 Task: Select the off option in the line that has folded area.
Action: Mouse moved to (19, 499)
Screenshot: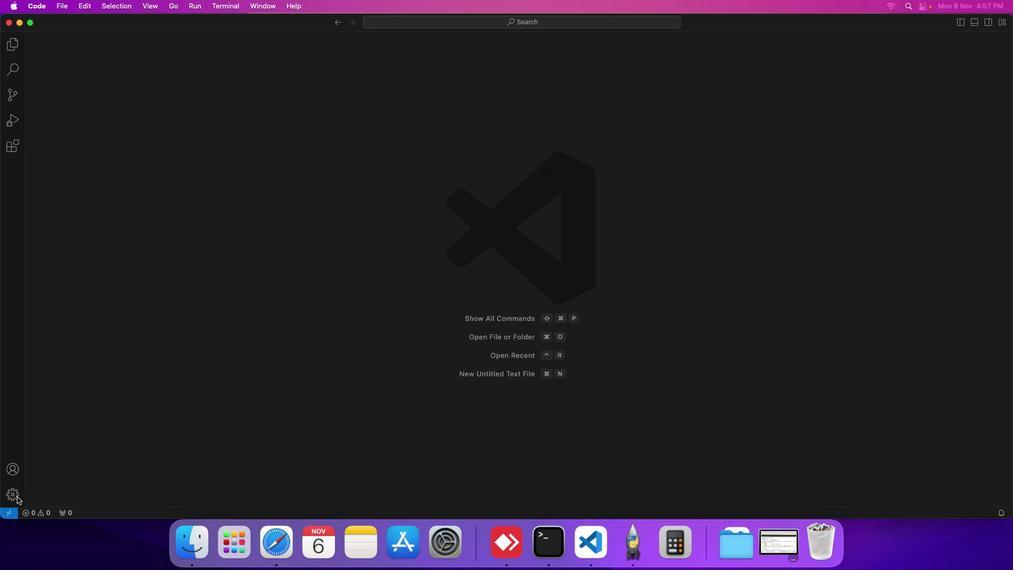 
Action: Mouse pressed left at (19, 499)
Screenshot: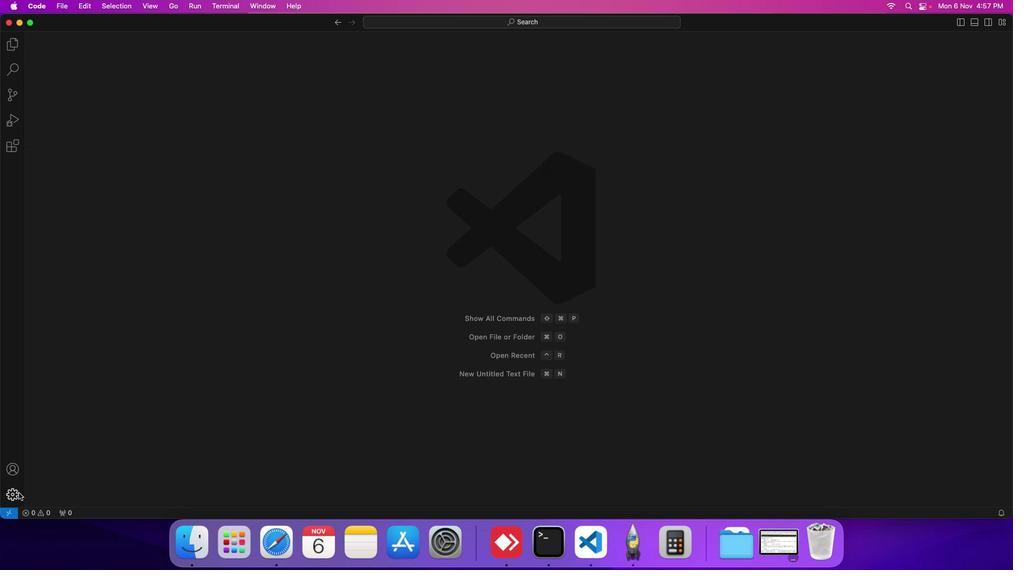 
Action: Mouse moved to (59, 414)
Screenshot: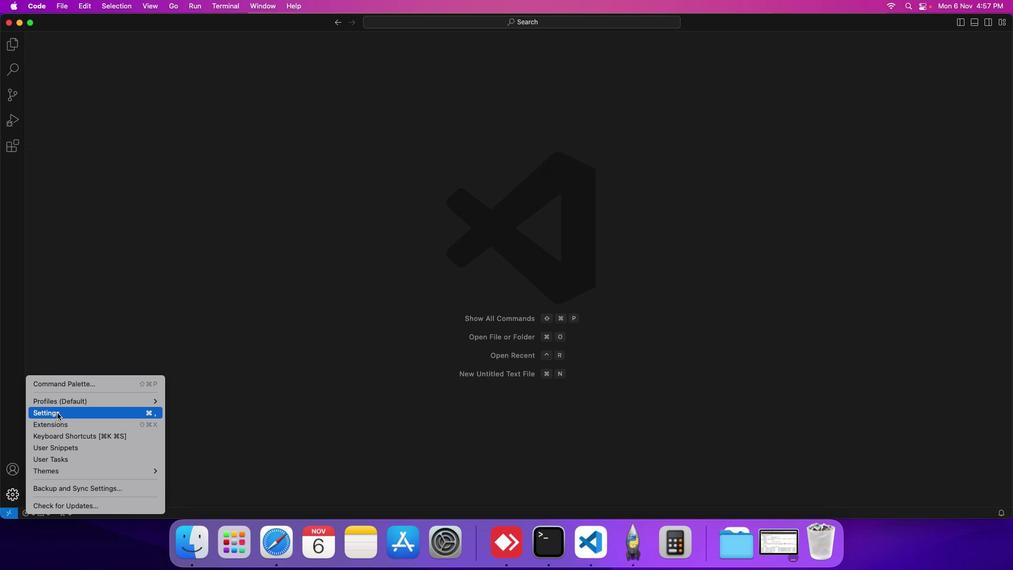 
Action: Mouse pressed left at (59, 414)
Screenshot: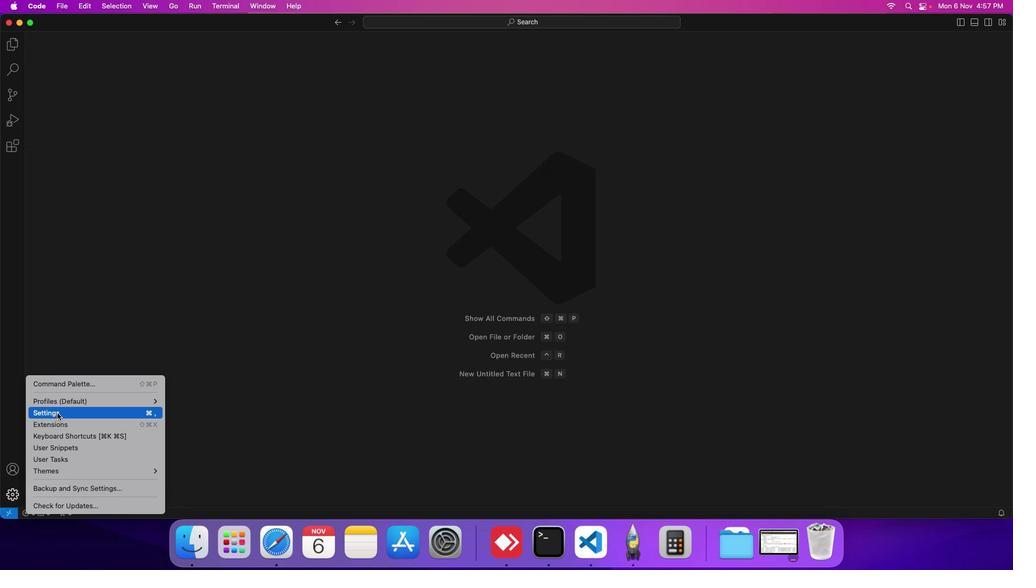 
Action: Mouse moved to (257, 154)
Screenshot: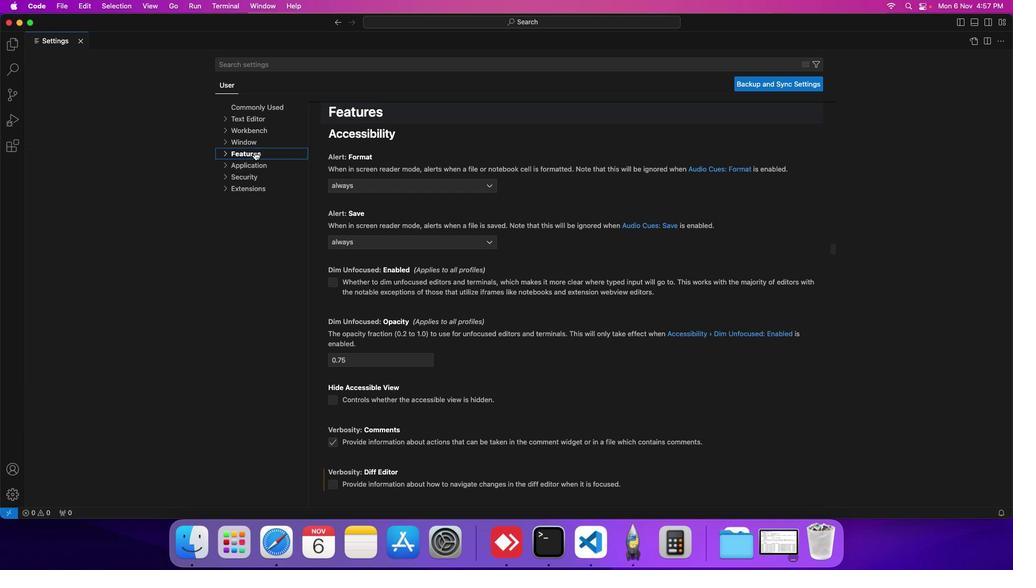 
Action: Mouse pressed left at (257, 154)
Screenshot: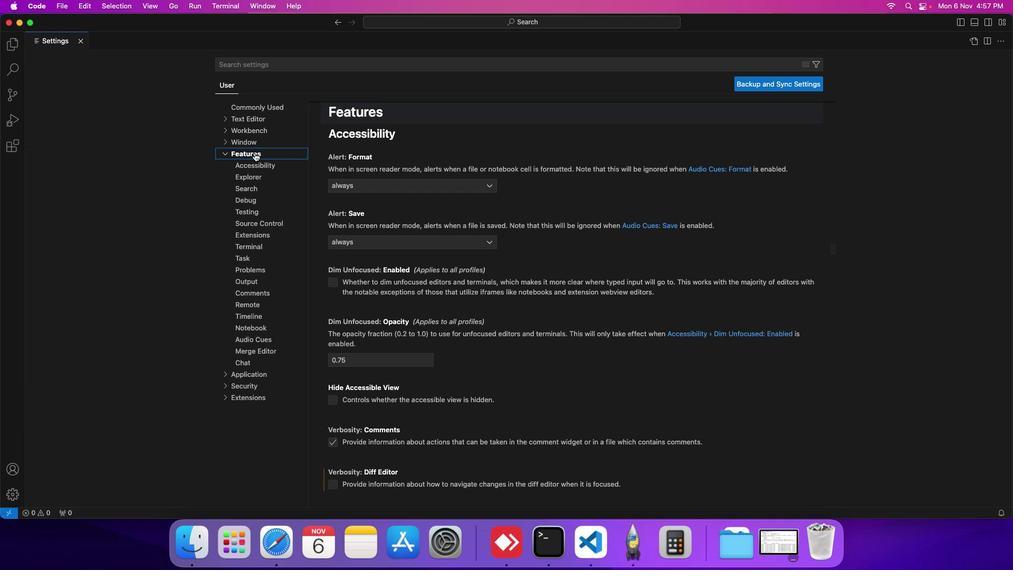 
Action: Mouse moved to (258, 344)
Screenshot: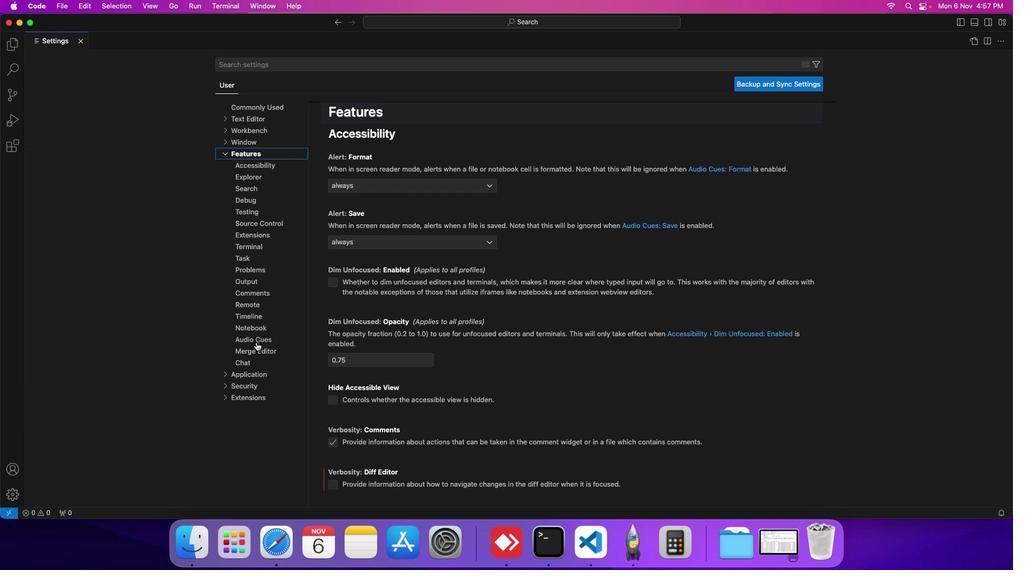 
Action: Mouse pressed left at (258, 344)
Screenshot: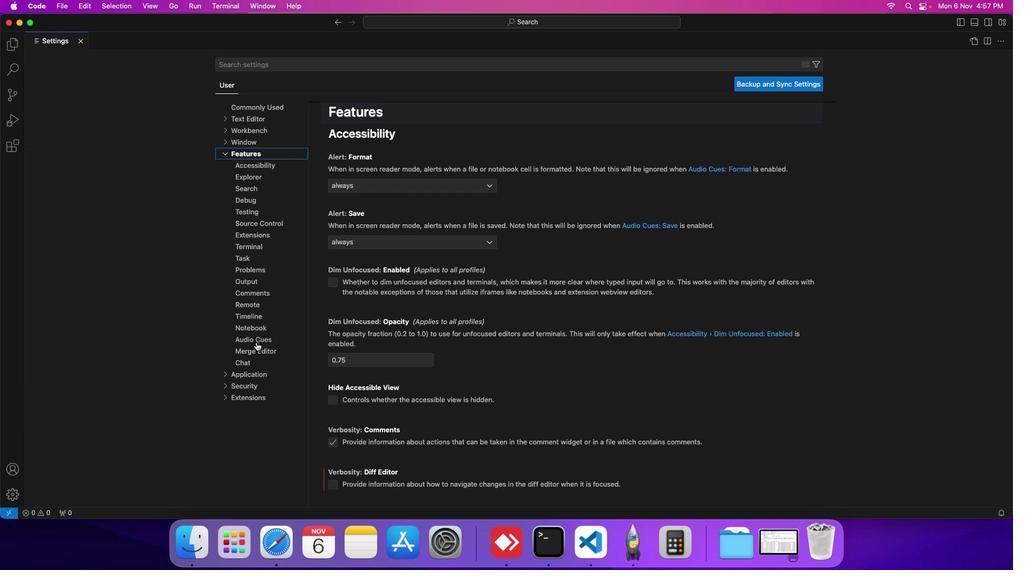 
Action: Mouse moved to (362, 401)
Screenshot: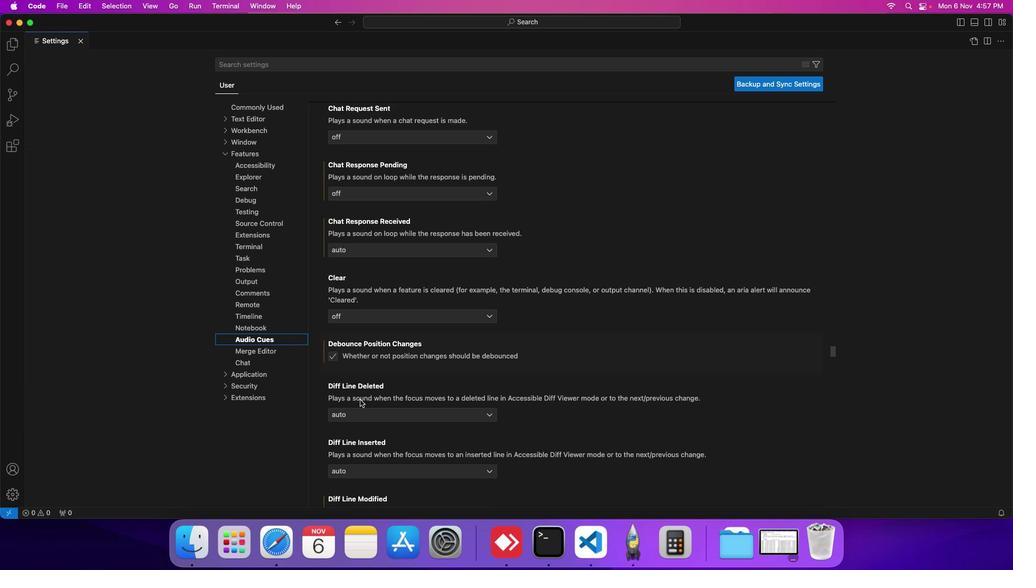 
Action: Mouse scrolled (362, 401) with delta (2, 1)
Screenshot: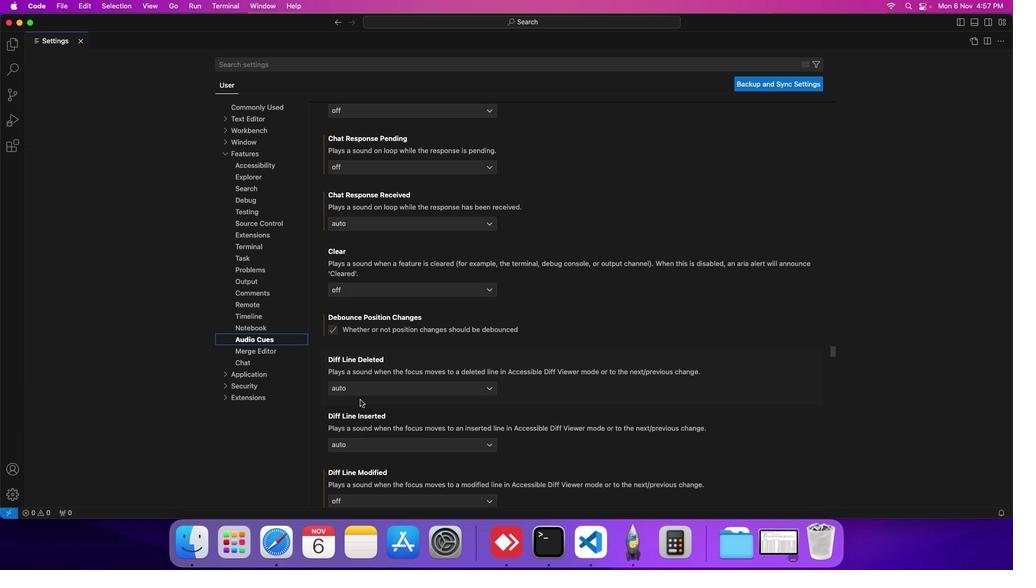 
Action: Mouse scrolled (362, 401) with delta (2, 1)
Screenshot: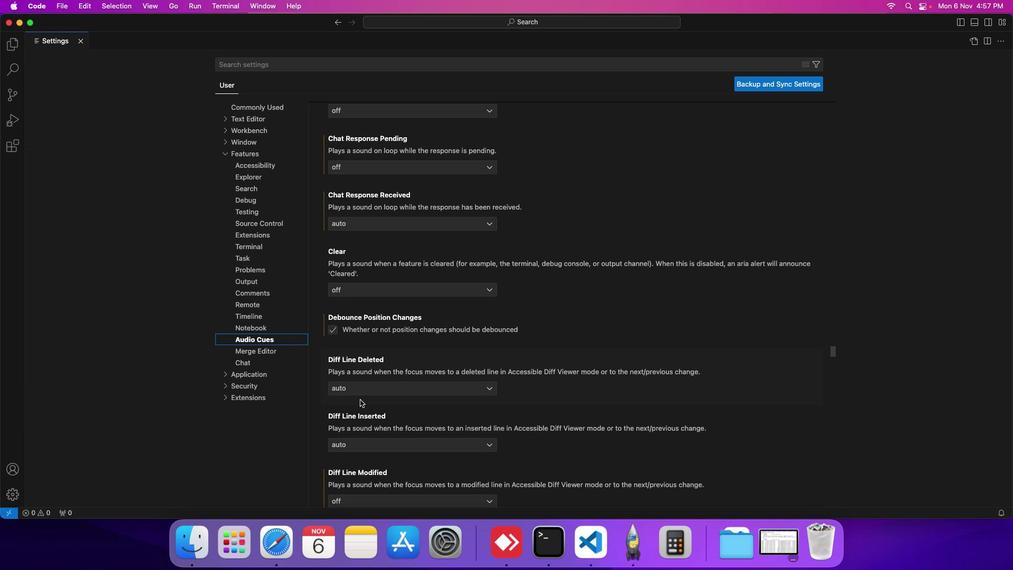 
Action: Mouse scrolled (362, 401) with delta (2, 1)
Screenshot: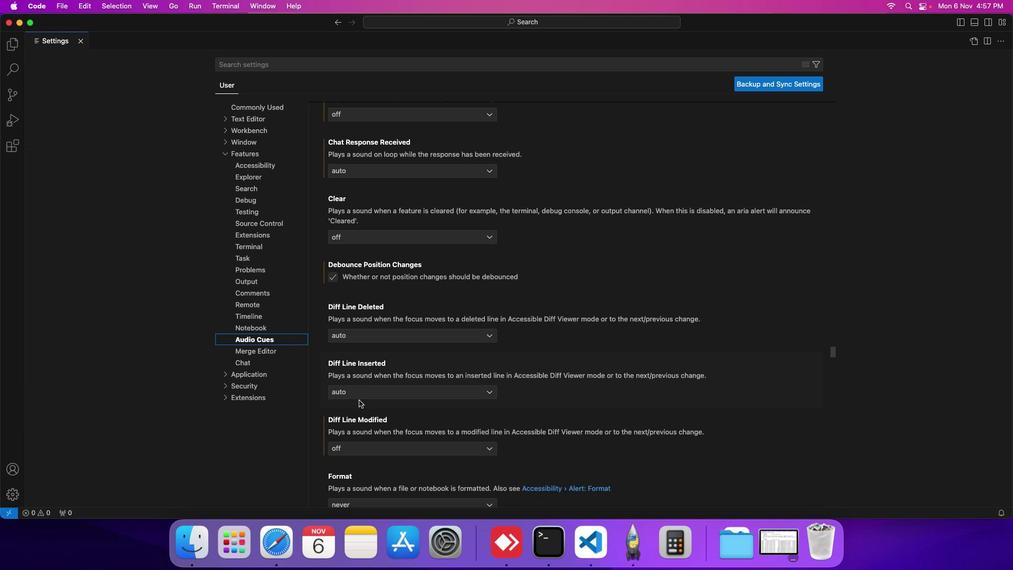 
Action: Mouse moved to (361, 402)
Screenshot: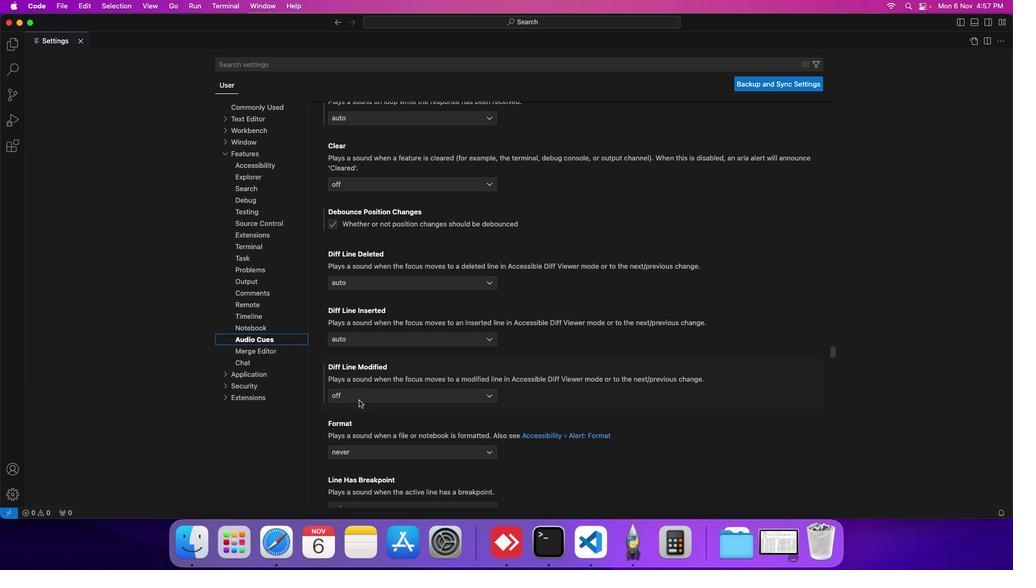 
Action: Mouse scrolled (361, 402) with delta (2, 1)
Screenshot: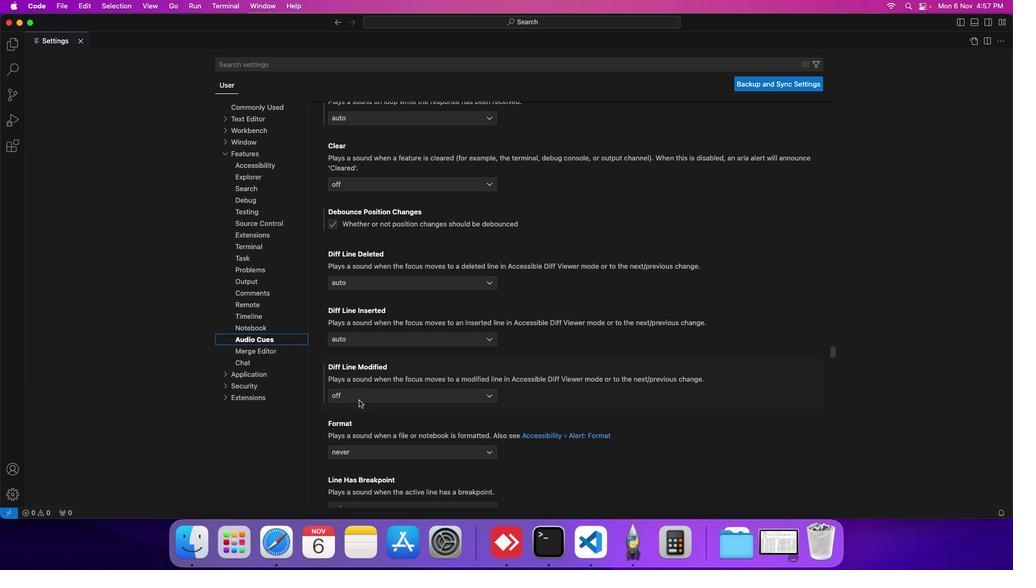 
Action: Mouse scrolled (361, 402) with delta (2, 1)
Screenshot: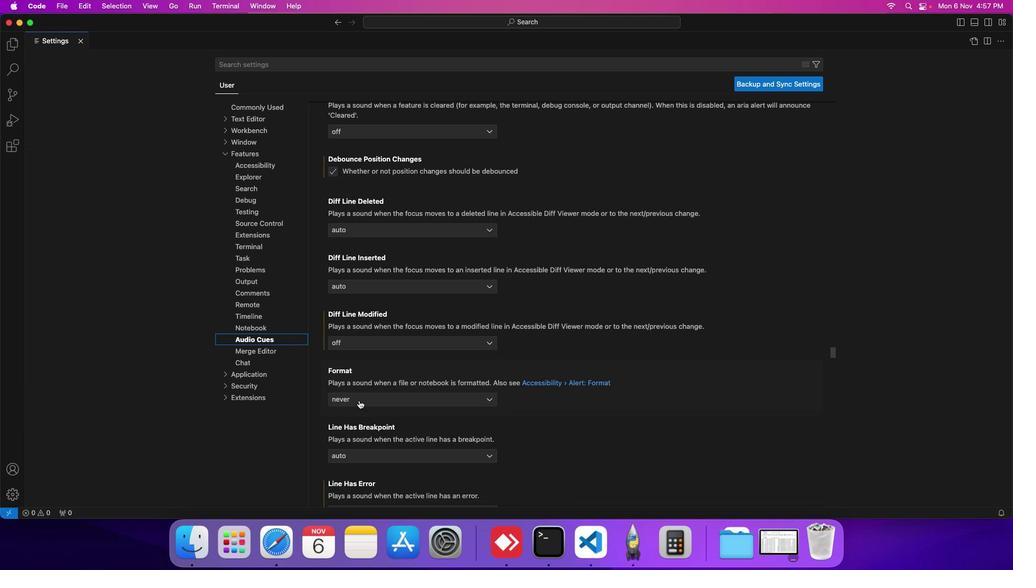 
Action: Mouse scrolled (361, 402) with delta (2, 1)
Screenshot: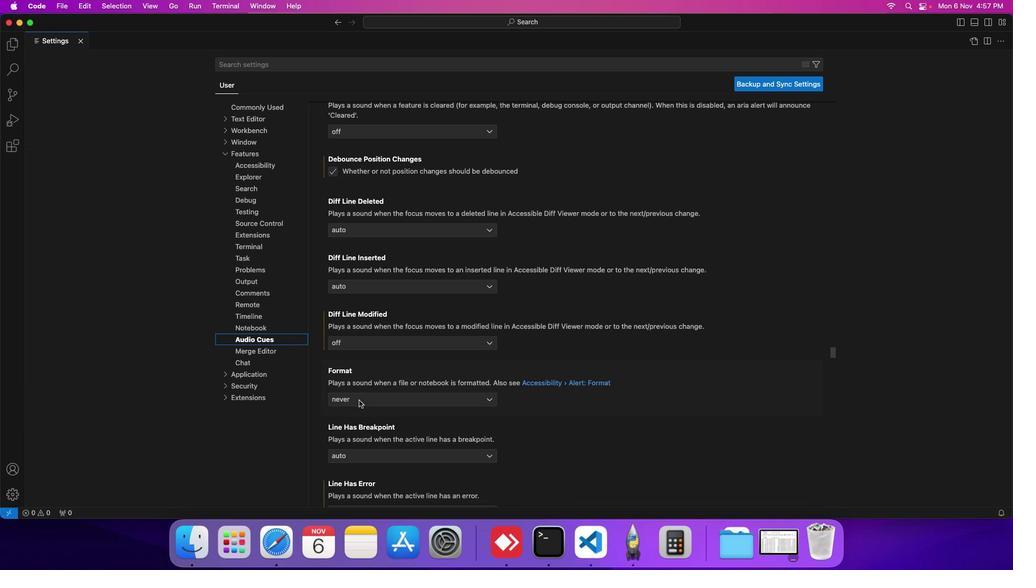 
Action: Mouse scrolled (361, 402) with delta (2, 1)
Screenshot: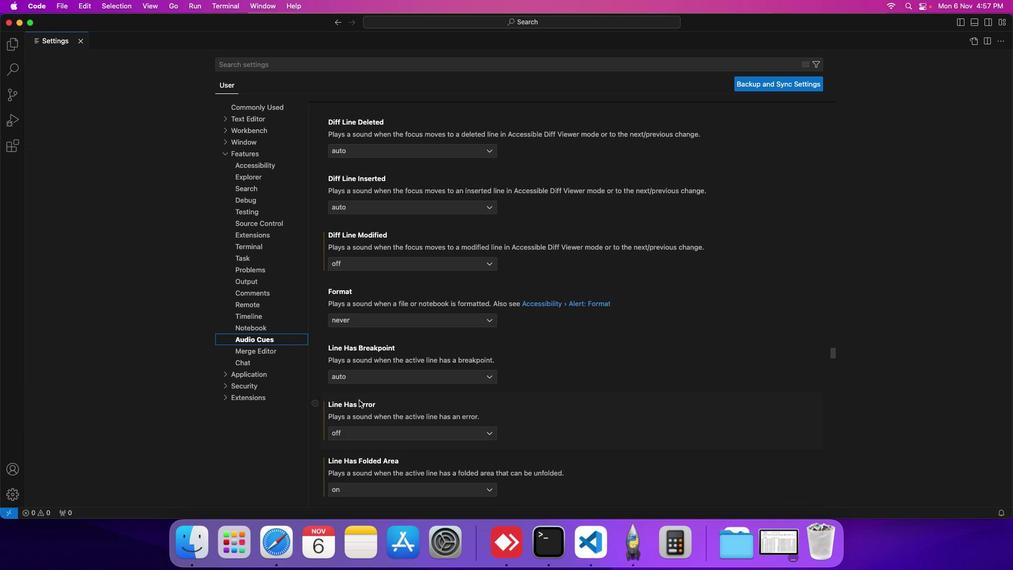 
Action: Mouse scrolled (361, 402) with delta (2, 0)
Screenshot: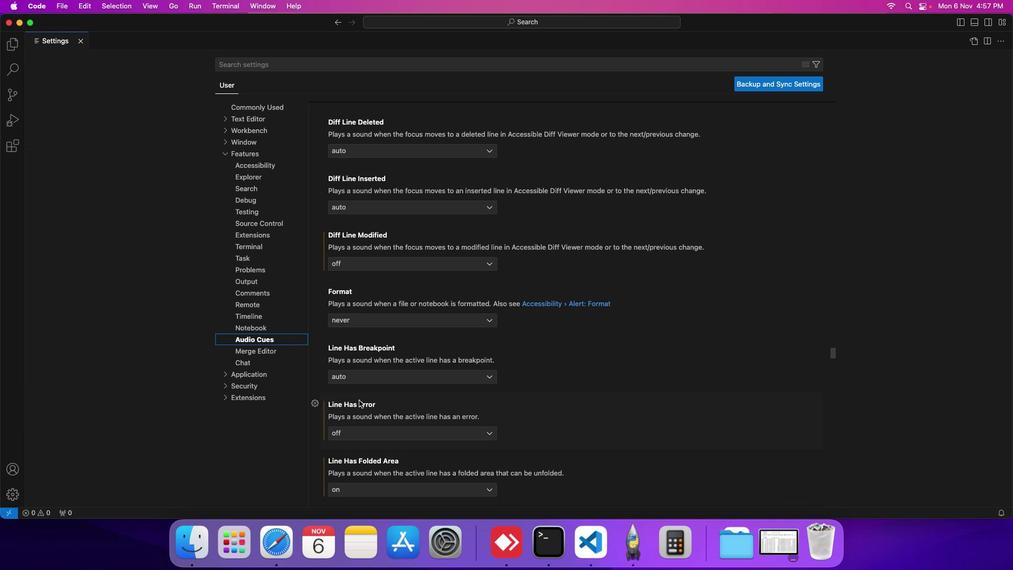 
Action: Mouse scrolled (361, 402) with delta (2, 1)
Screenshot: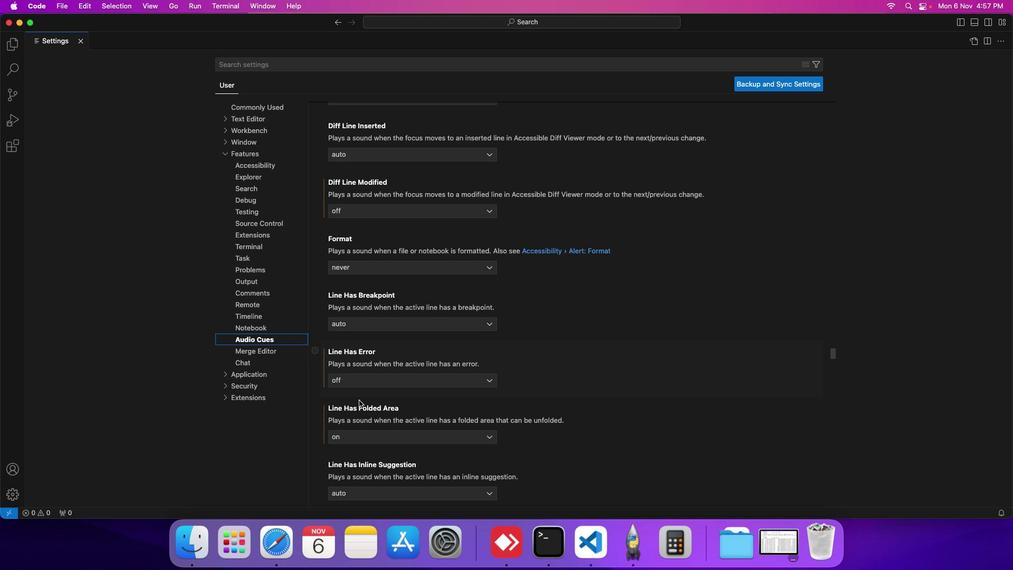 
Action: Mouse scrolled (361, 402) with delta (2, 1)
Screenshot: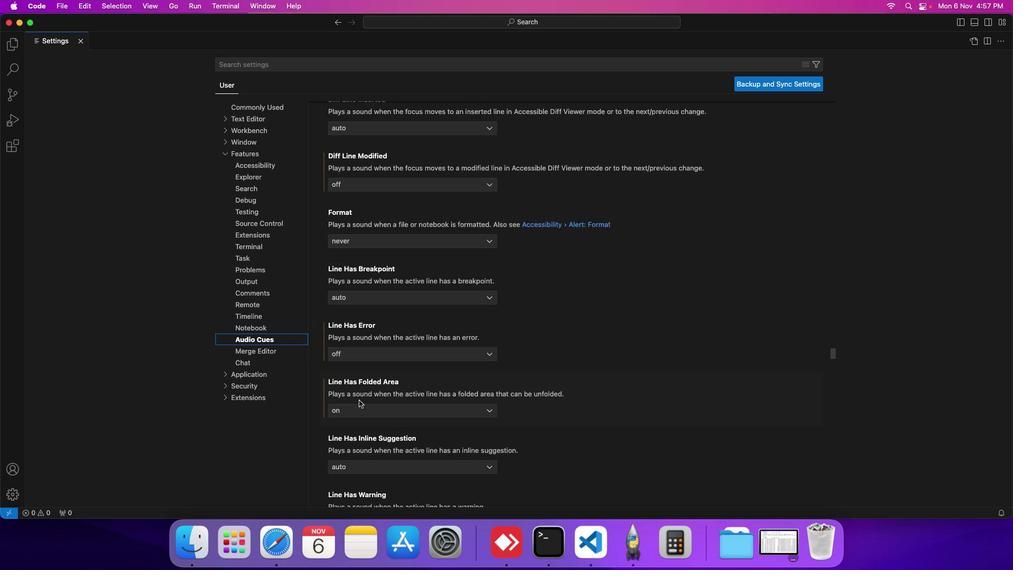 
Action: Mouse scrolled (361, 402) with delta (2, 1)
Screenshot: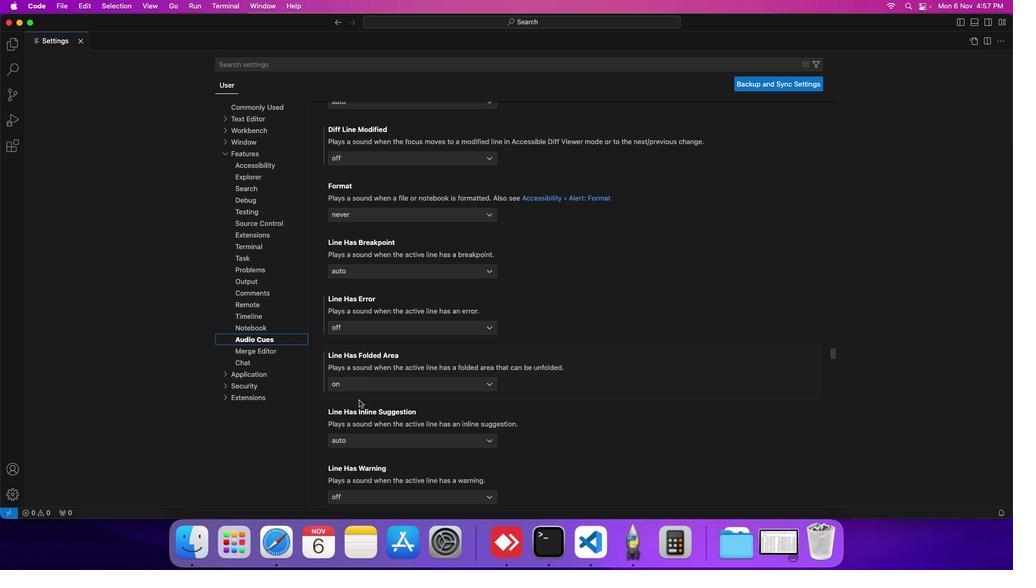 
Action: Mouse scrolled (361, 402) with delta (2, 1)
Screenshot: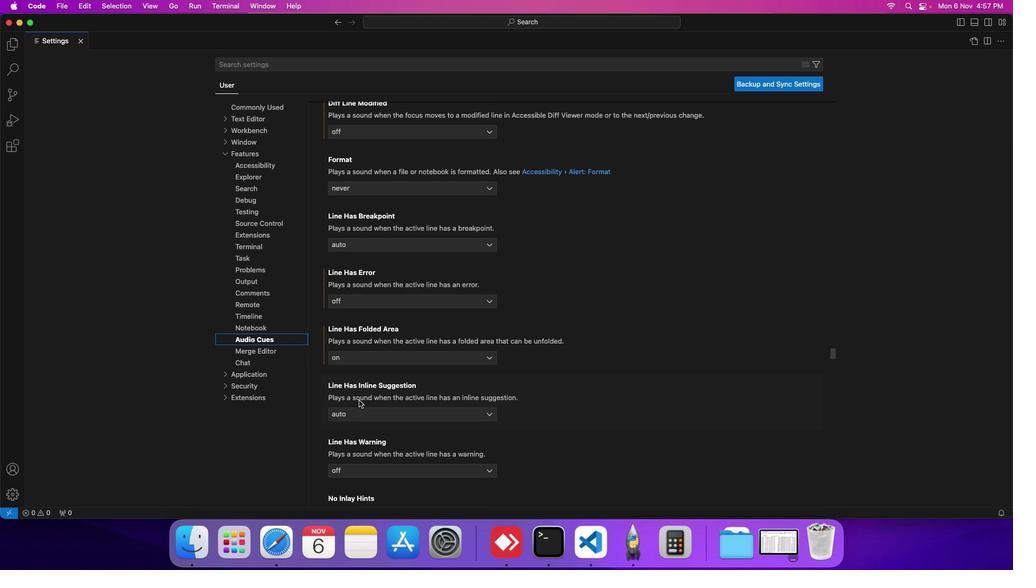 
Action: Mouse scrolled (361, 402) with delta (2, 1)
Screenshot: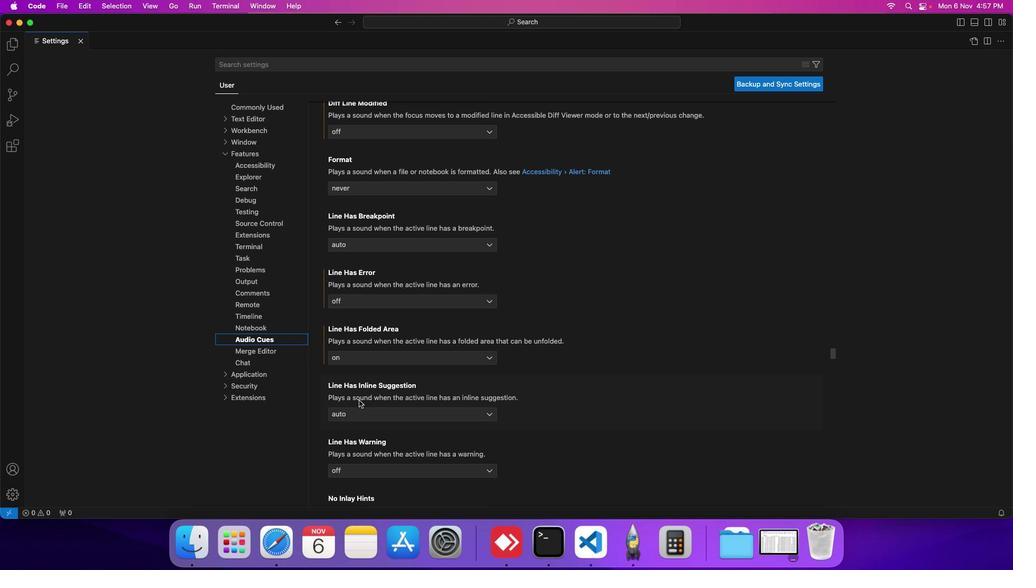 
Action: Mouse scrolled (361, 402) with delta (2, 1)
Screenshot: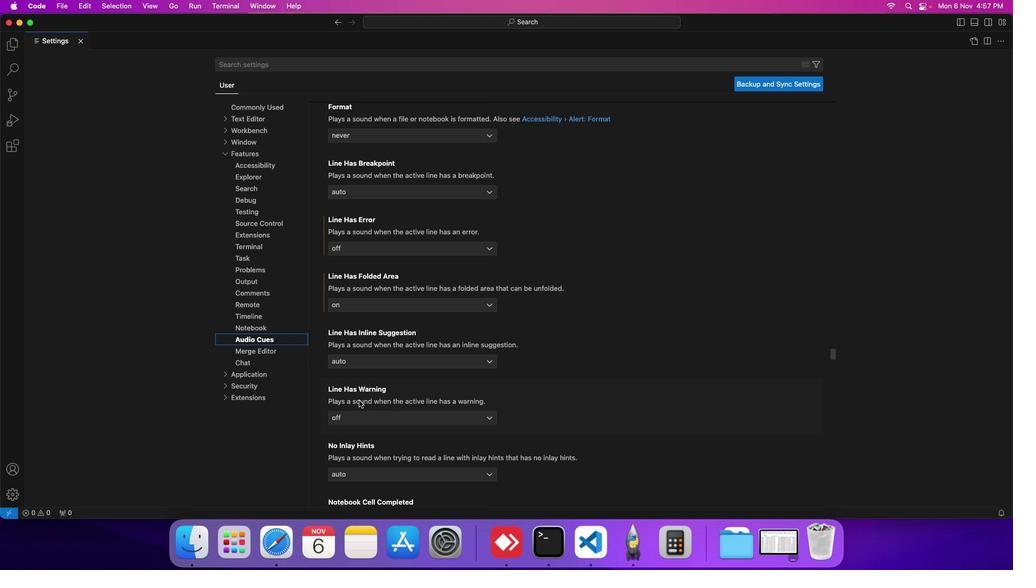
Action: Mouse scrolled (361, 402) with delta (2, 1)
Screenshot: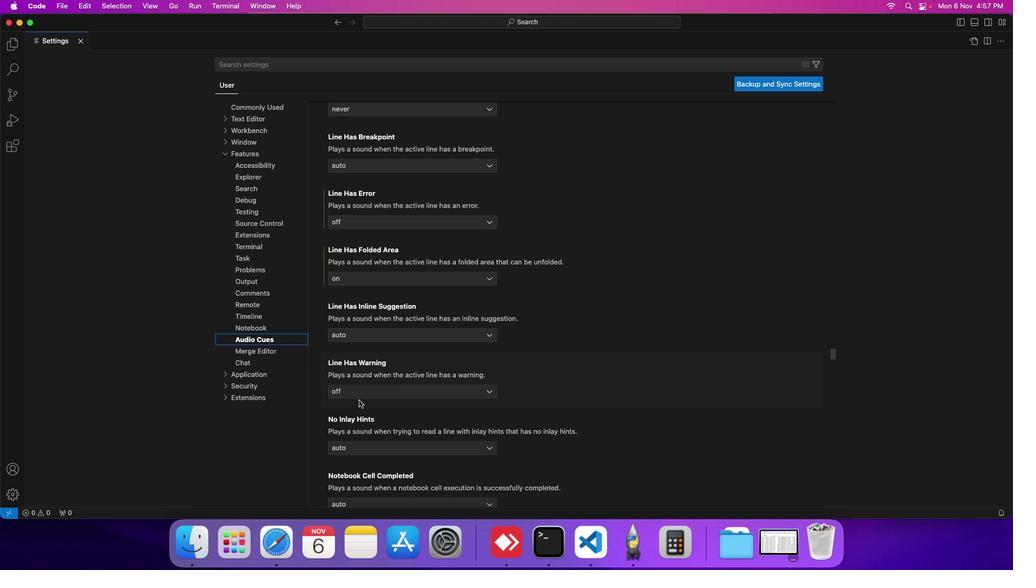 
Action: Mouse scrolled (361, 402) with delta (2, 1)
Screenshot: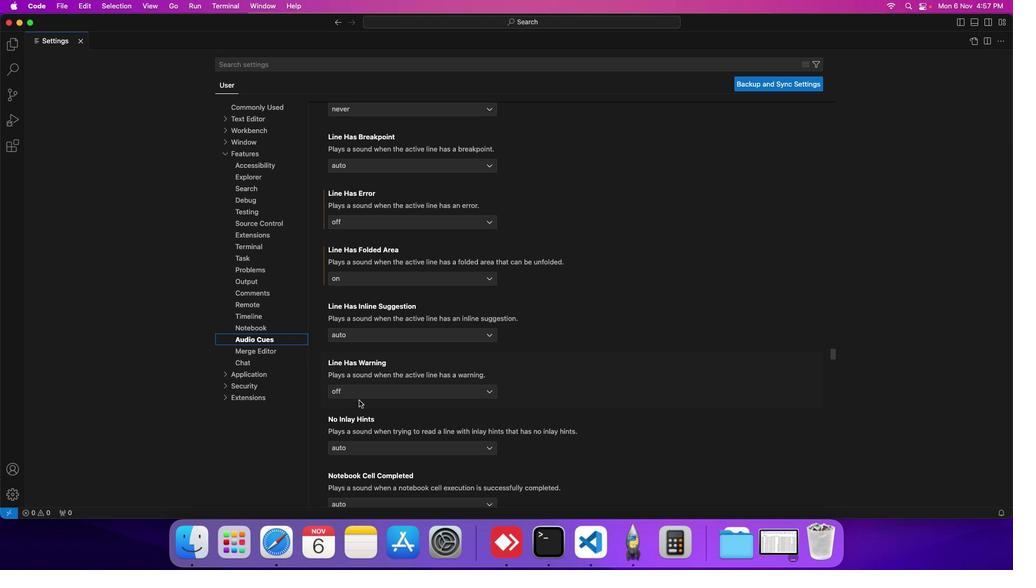 
Action: Mouse scrolled (361, 402) with delta (2, 1)
Screenshot: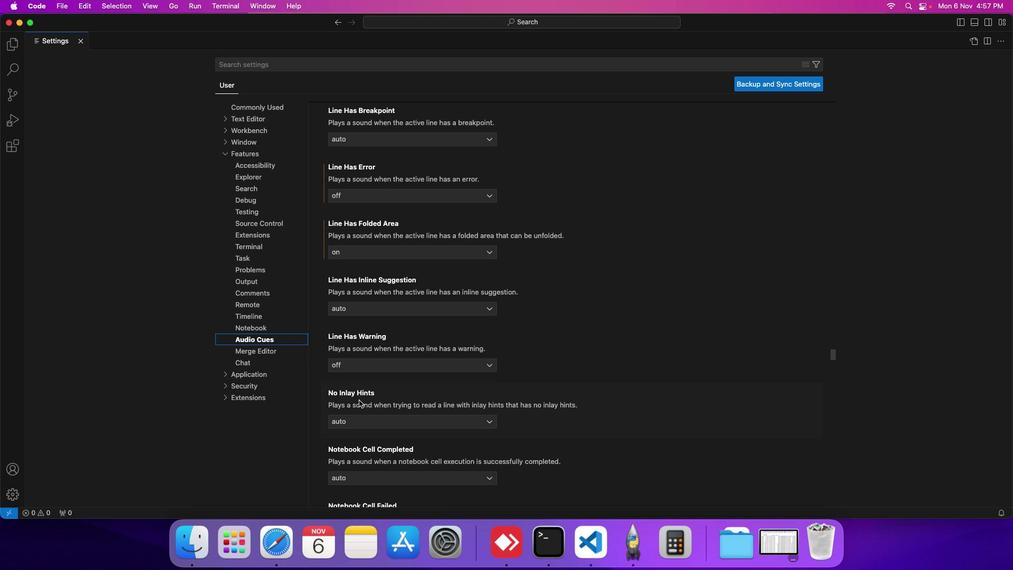 
Action: Mouse scrolled (361, 402) with delta (2, 2)
Screenshot: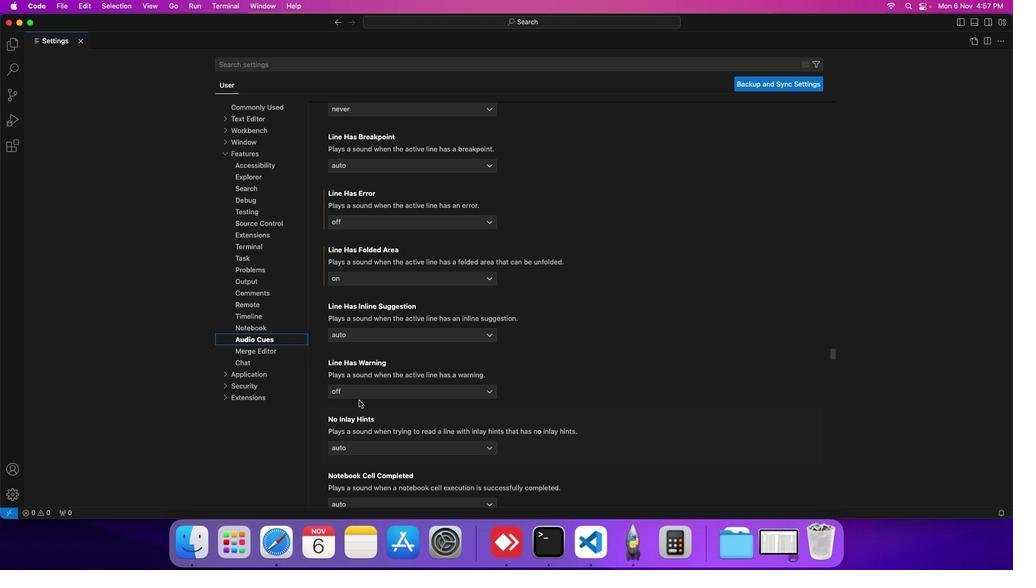 
Action: Mouse moved to (402, 281)
Screenshot: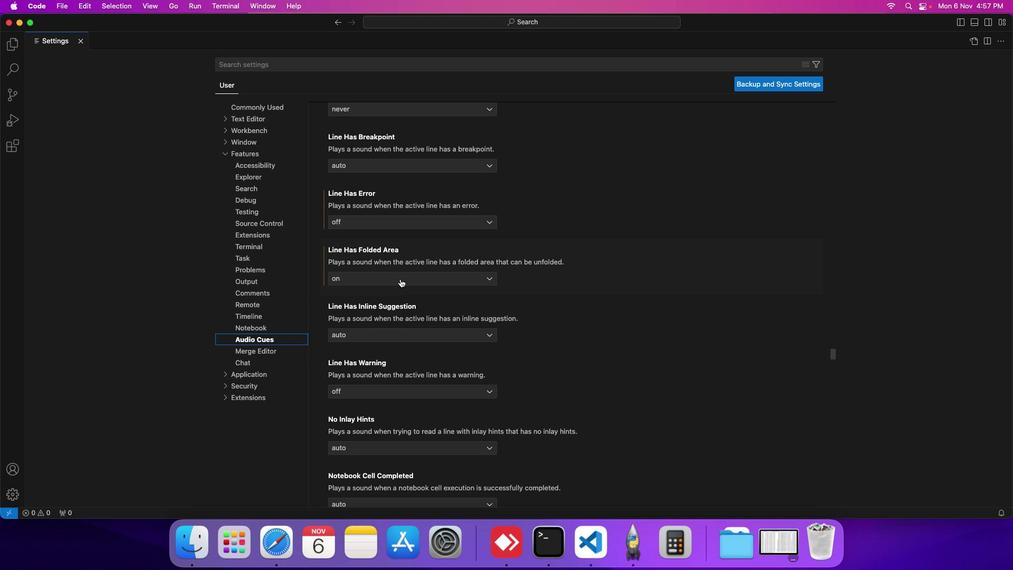
Action: Mouse pressed left at (402, 281)
Screenshot: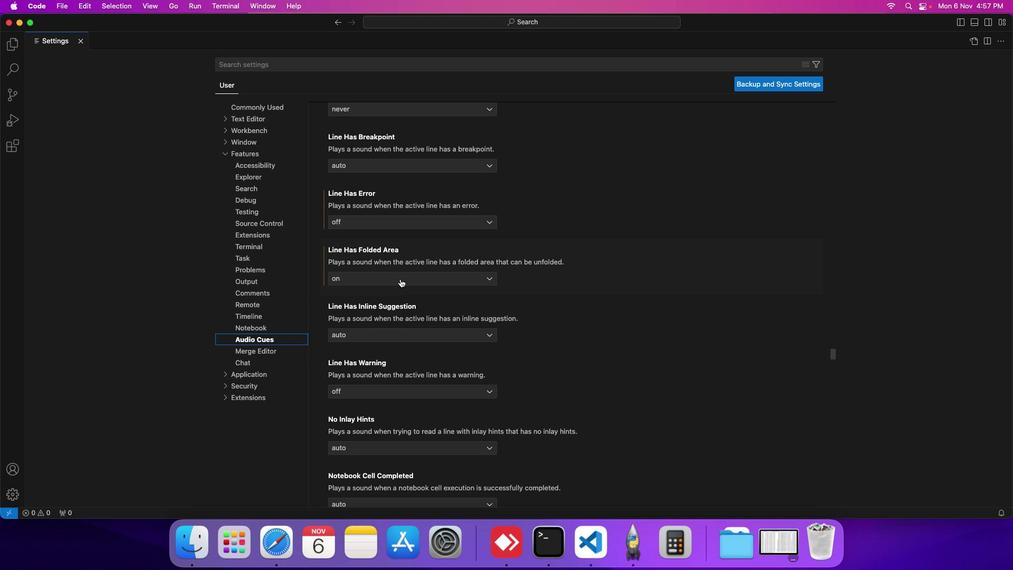 
Action: Mouse moved to (394, 316)
Screenshot: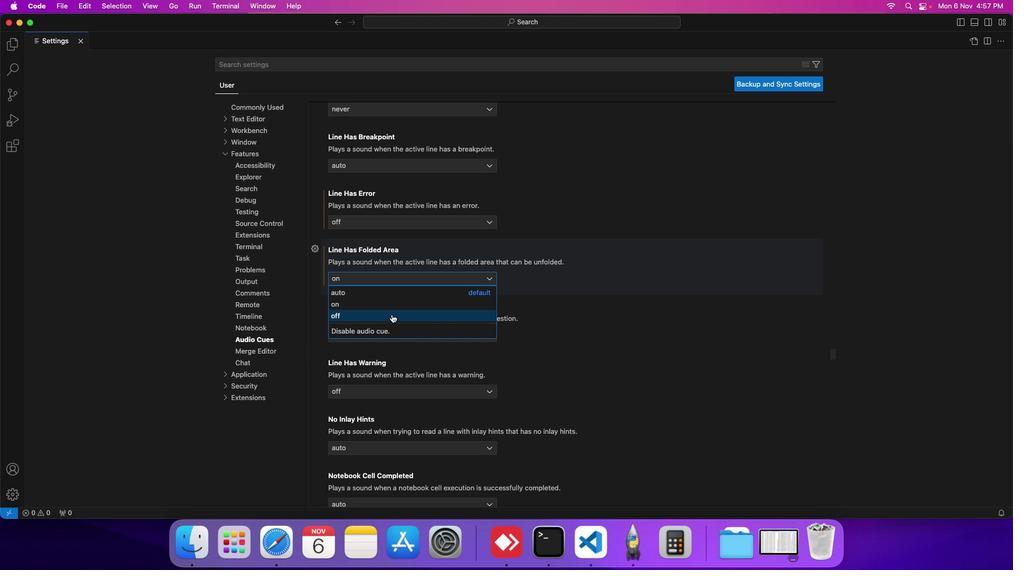 
Action: Mouse pressed left at (394, 316)
Screenshot: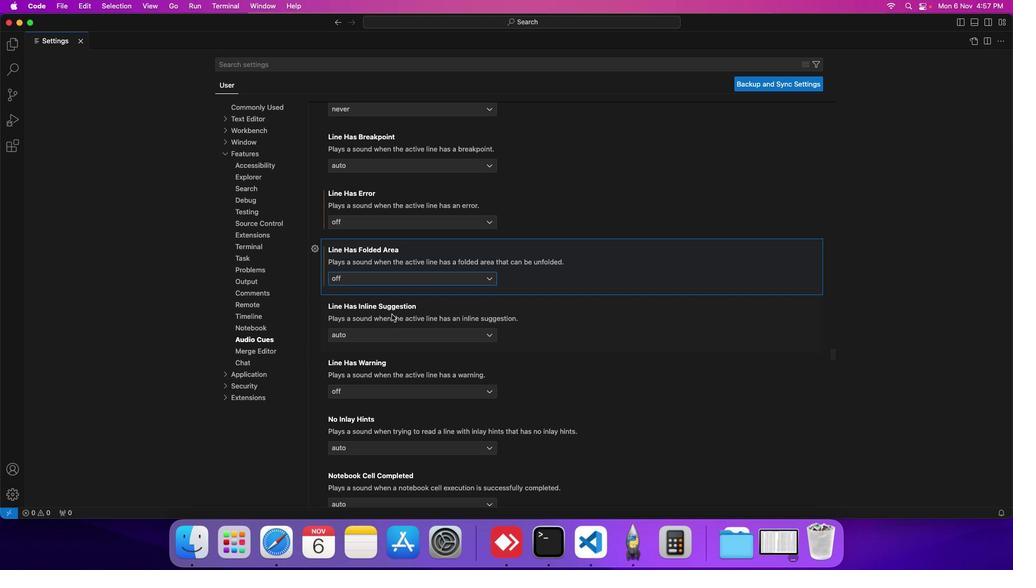 
Action: Mouse moved to (640, 339)
Screenshot: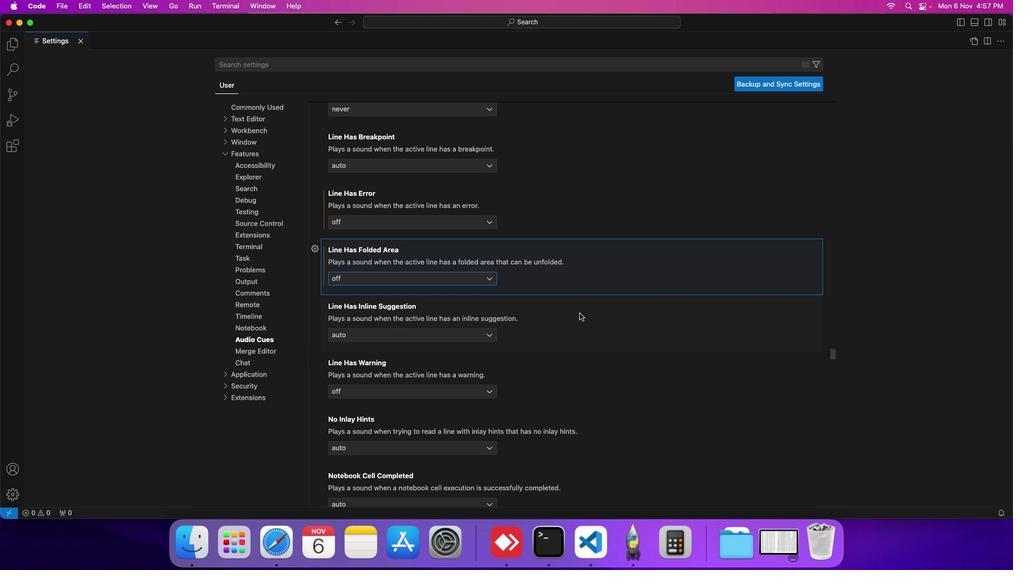 
